 Task: Open Card Card0000000349 in Board Board0000000088 in Workspace WS0000000030 in Trello. Add Member nikrathi889@gmail.com to Card Card0000000349 in Board Board0000000088 in Workspace WS0000000030 in Trello. Add Green Label titled Label0000000349 to Card Card0000000349 in Board Board0000000088 in Workspace WS0000000030 in Trello. Add Checklist CL0000000349 to Card Card0000000349 in Board Board0000000088 in Workspace WS0000000030 in Trello. Add Dates with Start Date as Apr 08 2023 and Due Date as Apr 30 2023 to Card Card0000000349 in Board Board0000000088 in Workspace WS0000000030 in Trello
Action: Mouse moved to (255, 133)
Screenshot: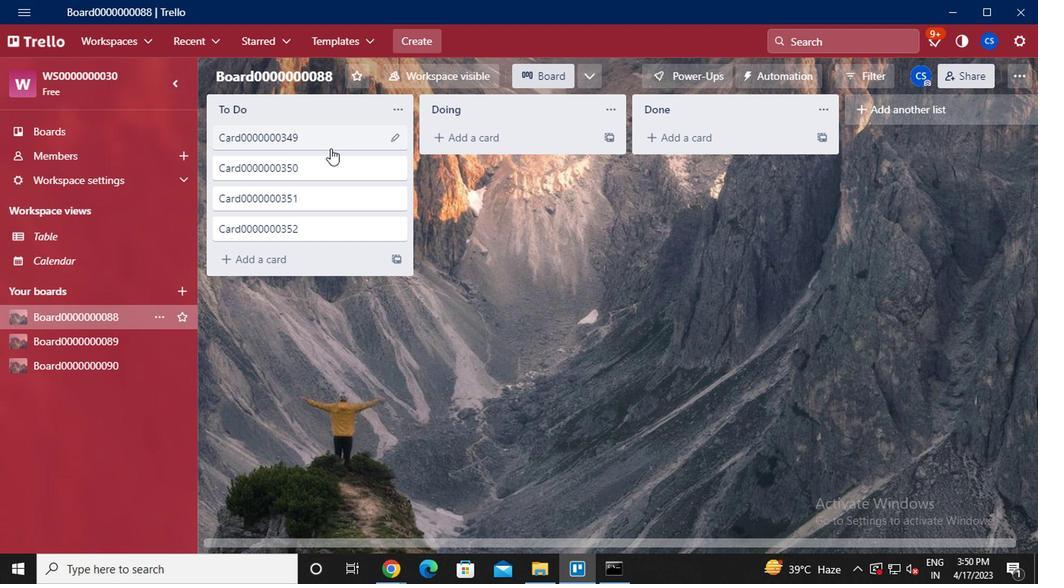 
Action: Mouse pressed left at (255, 133)
Screenshot: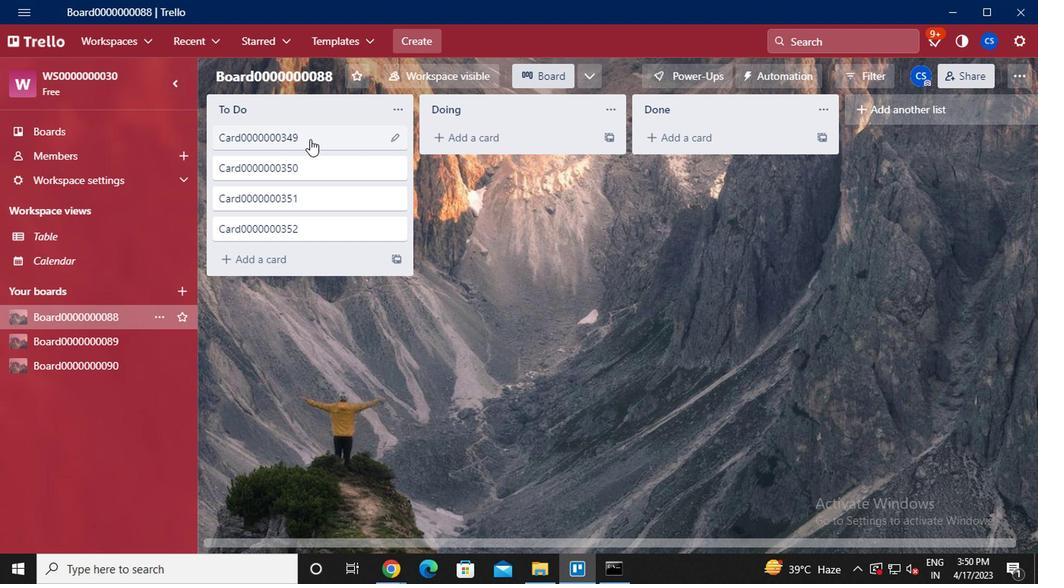 
Action: Mouse moved to (556, 137)
Screenshot: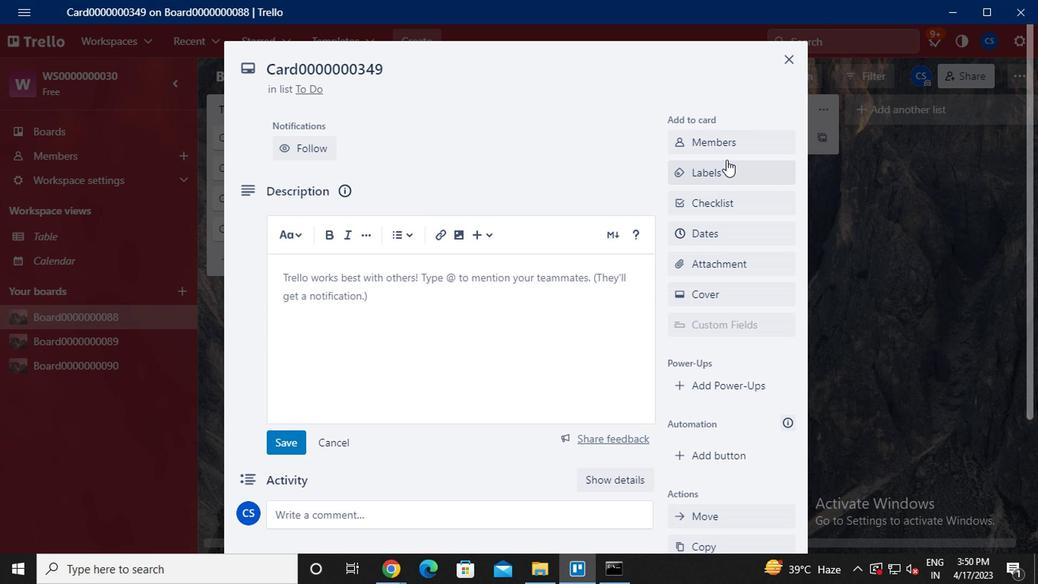 
Action: Mouse pressed left at (556, 137)
Screenshot: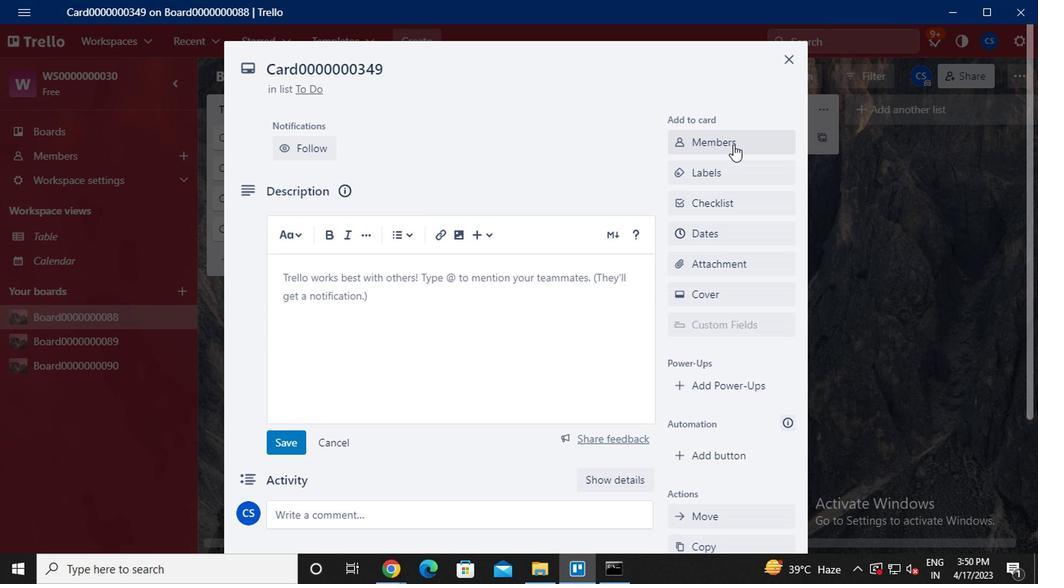 
Action: Key pressed <Key.caps_lock>nikrathi889<Key.shift>@GMAIL.COM
Screenshot: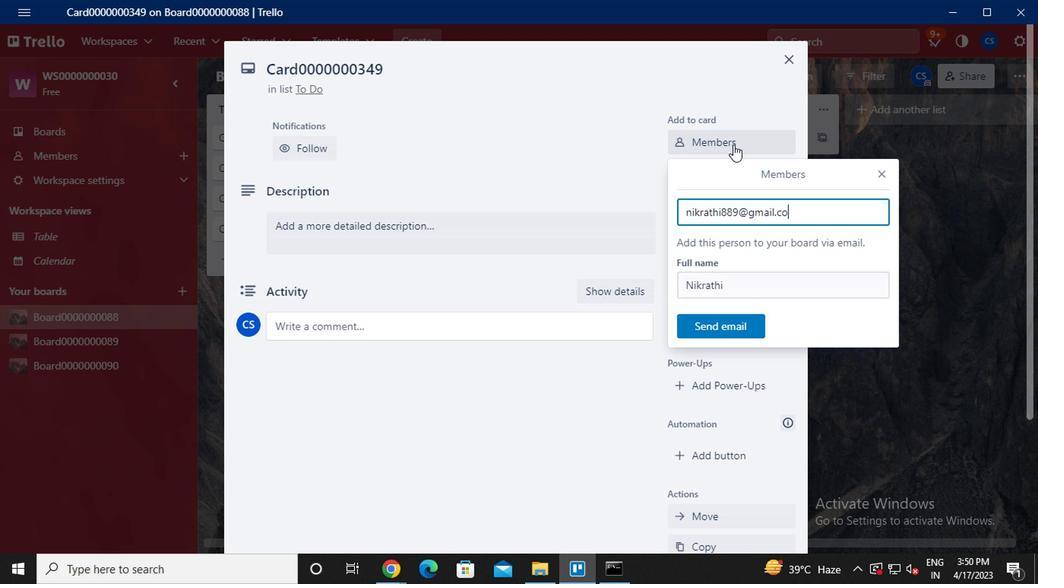 
Action: Mouse moved to (561, 272)
Screenshot: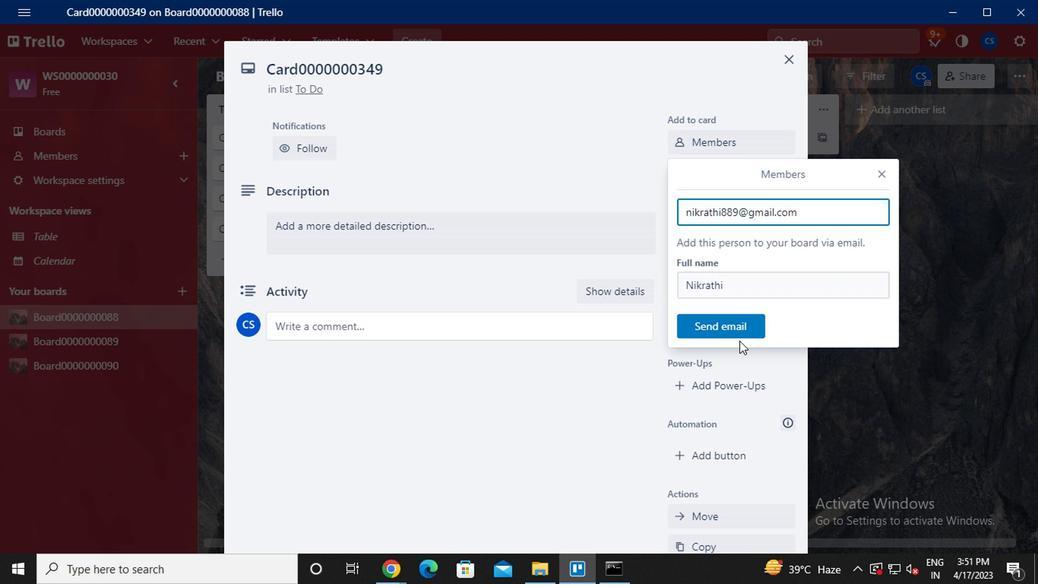 
Action: Mouse pressed left at (561, 272)
Screenshot: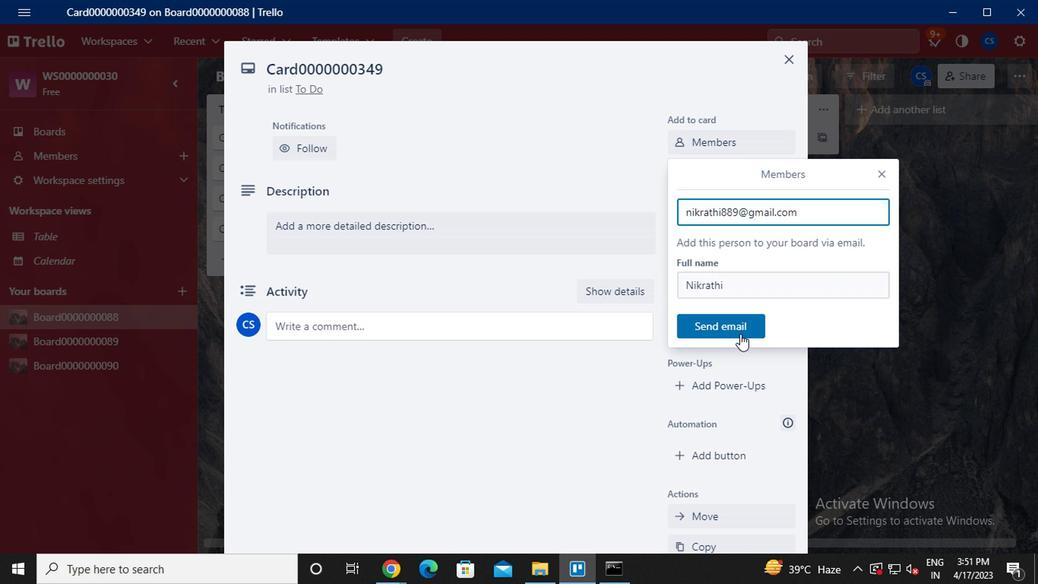 
Action: Mouse moved to (538, 162)
Screenshot: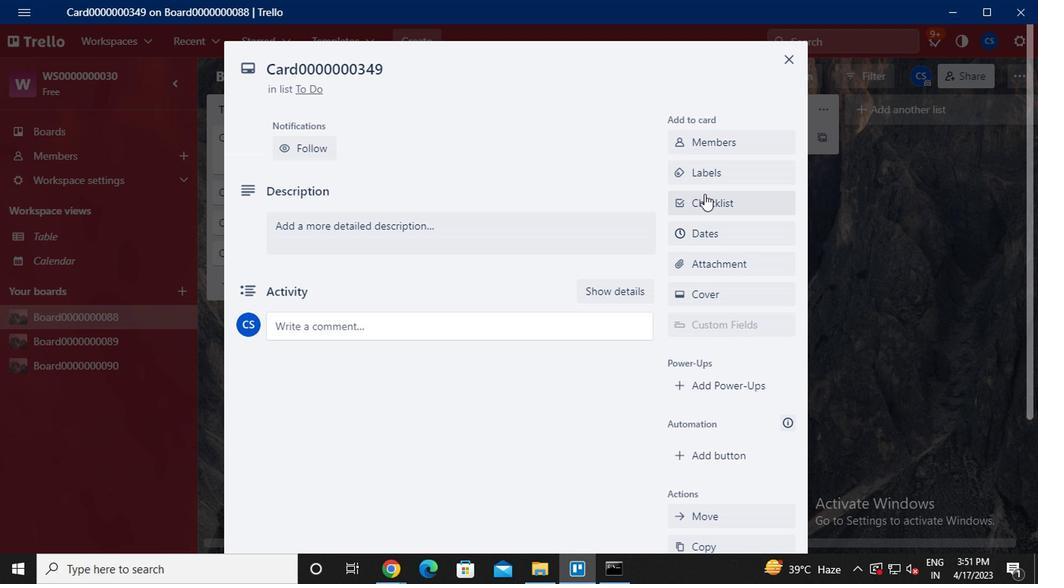 
Action: Mouse pressed left at (538, 162)
Screenshot: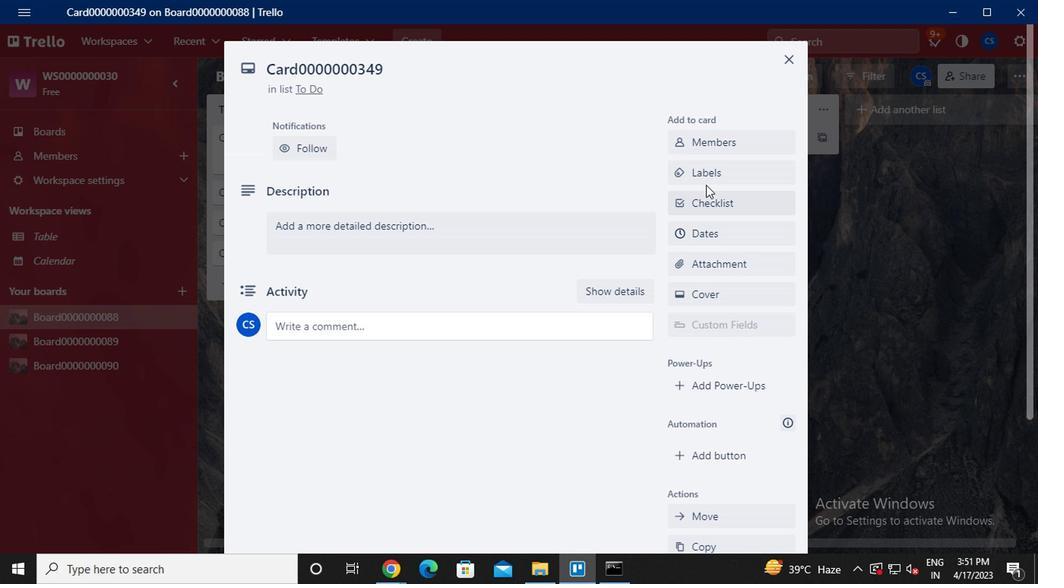 
Action: Mouse moved to (555, 279)
Screenshot: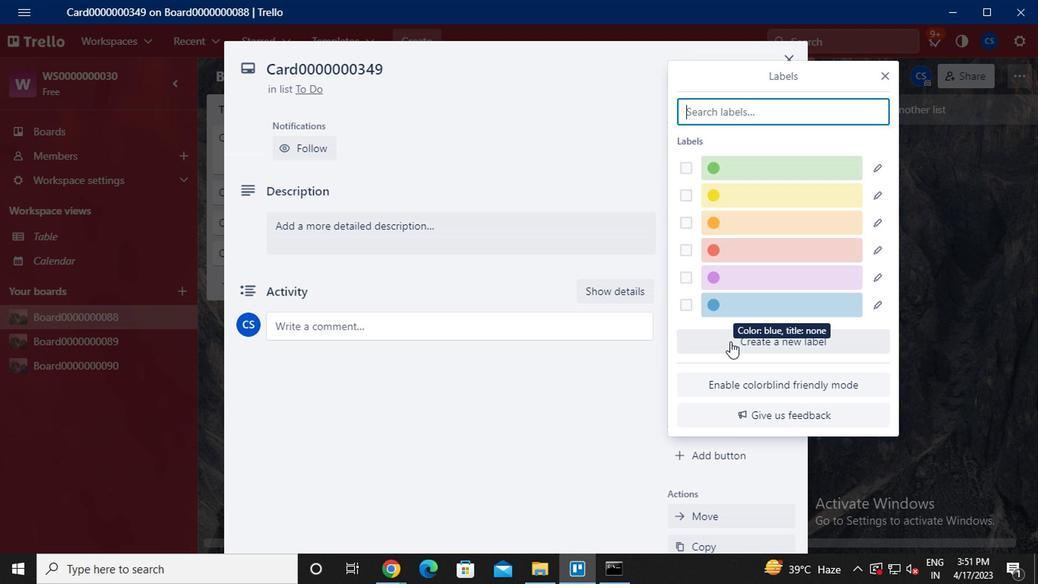
Action: Mouse pressed left at (555, 279)
Screenshot: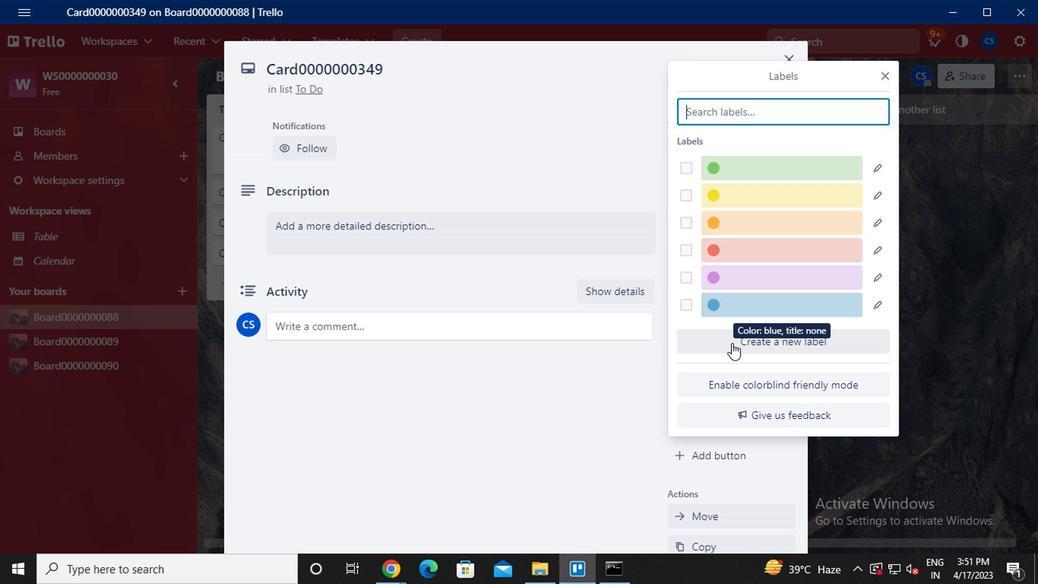 
Action: Mouse moved to (533, 246)
Screenshot: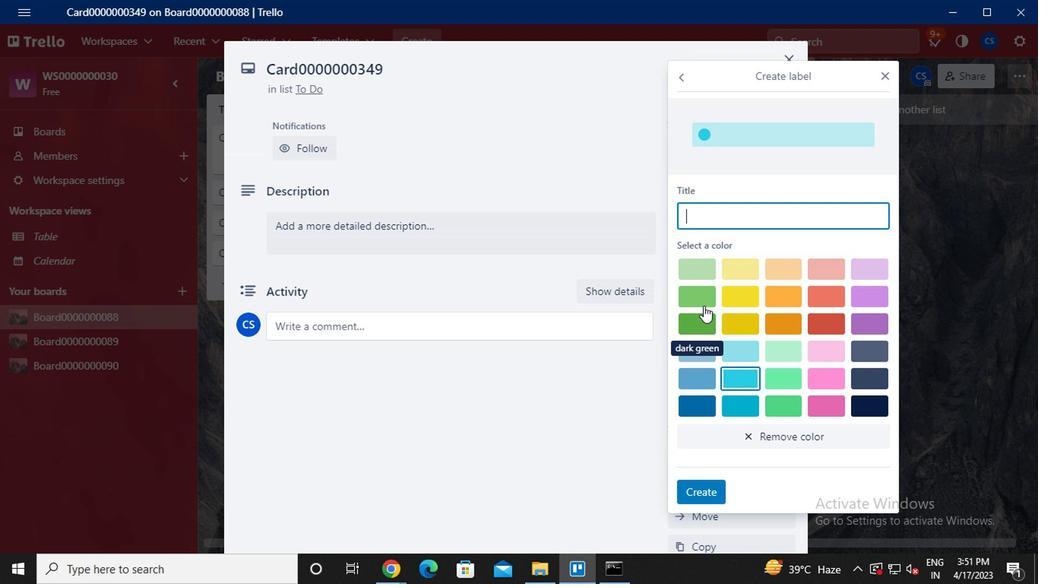 
Action: Mouse pressed left at (533, 246)
Screenshot: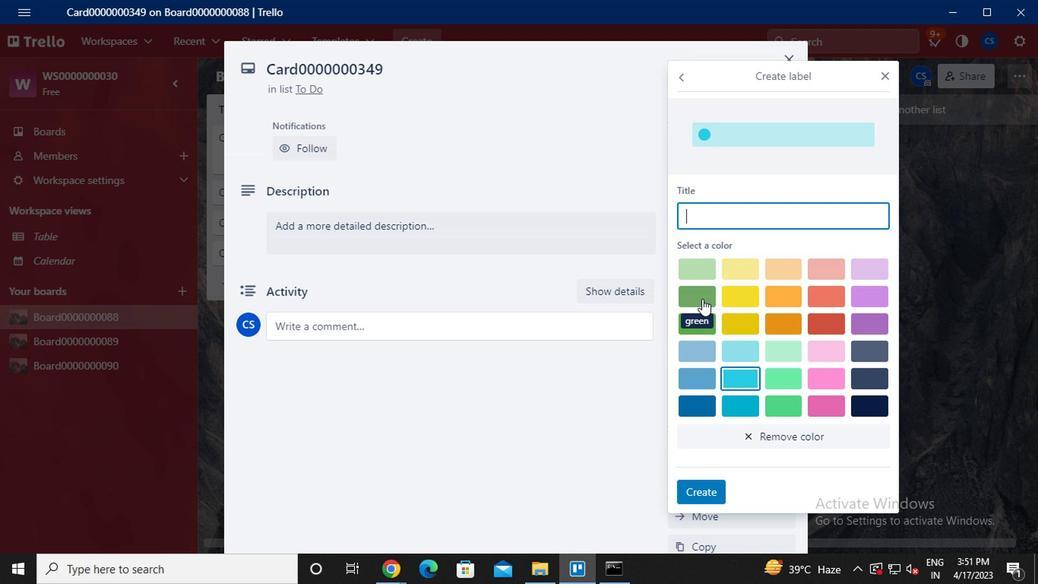 
Action: Mouse moved to (547, 190)
Screenshot: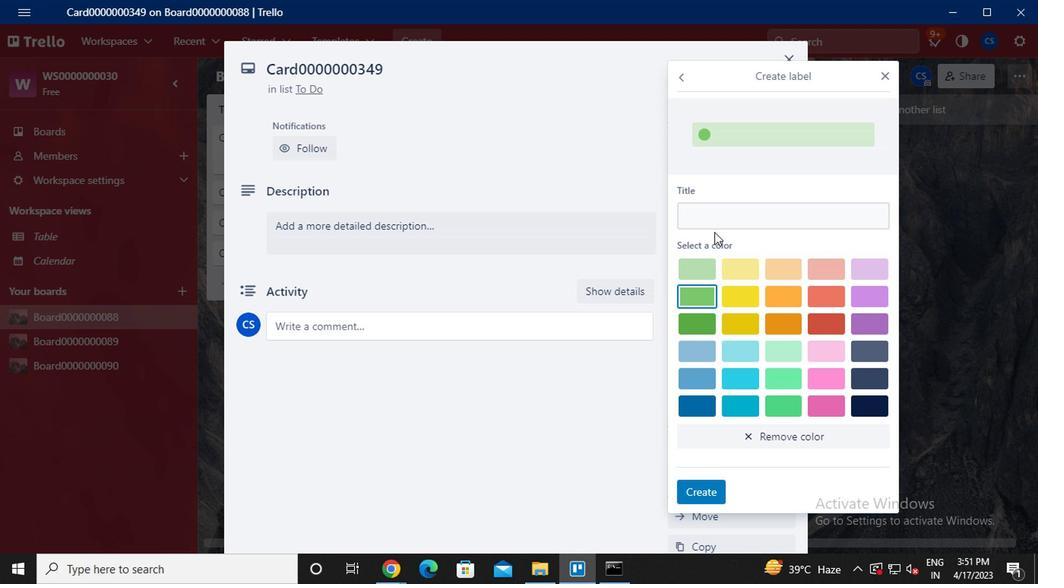 
Action: Mouse pressed left at (547, 190)
Screenshot: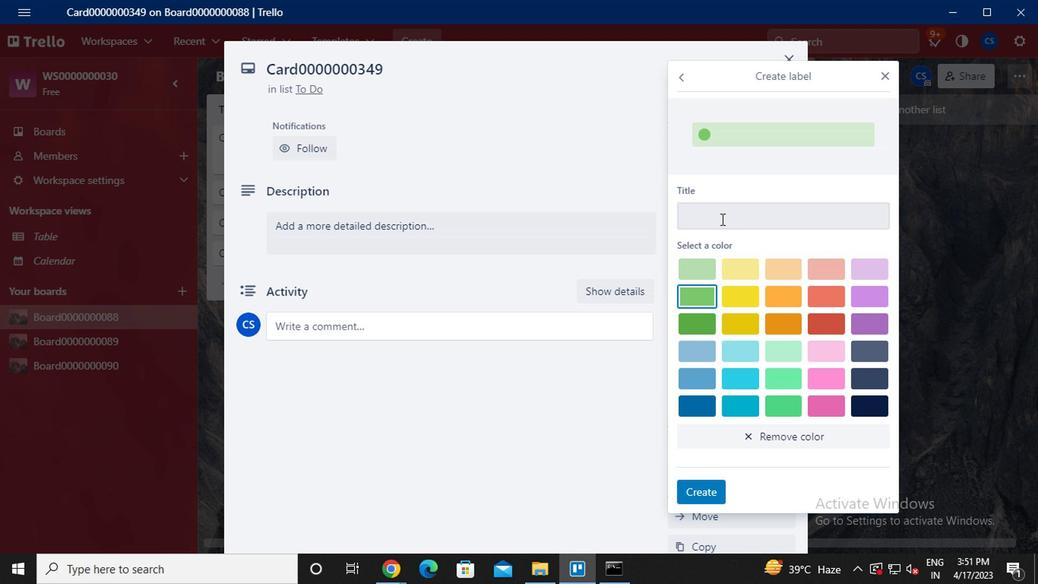 
Action: Key pressed <Key.caps_lock>L<Key.caps_lock>ABEL0000000349
Screenshot: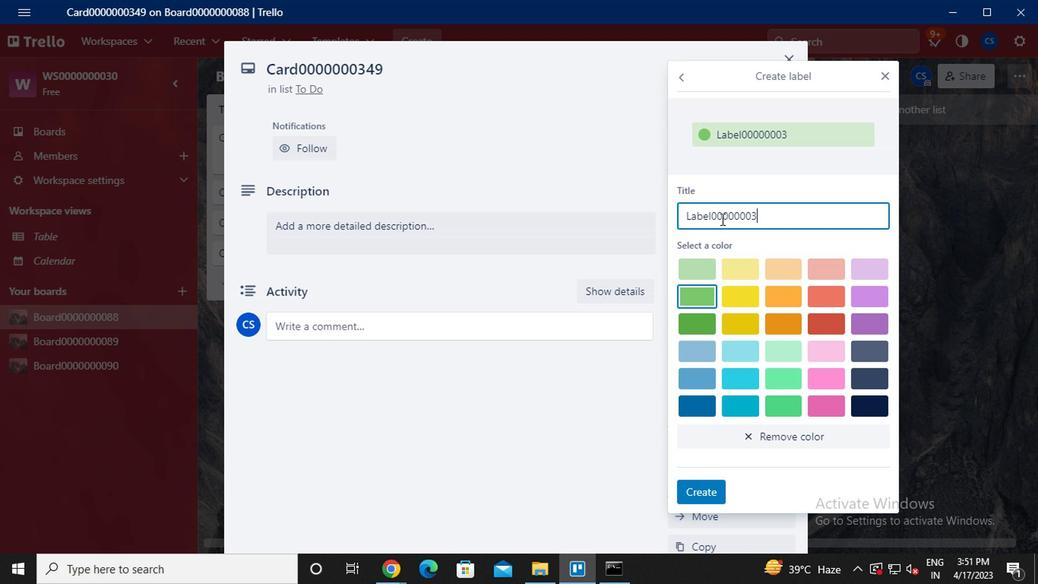 
Action: Mouse moved to (541, 381)
Screenshot: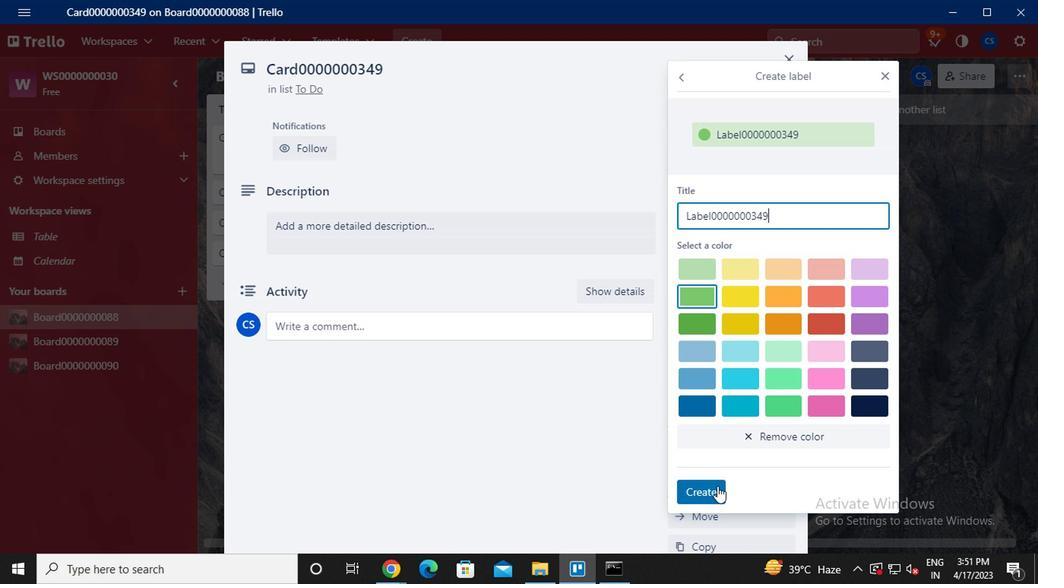 
Action: Mouse pressed left at (541, 381)
Screenshot: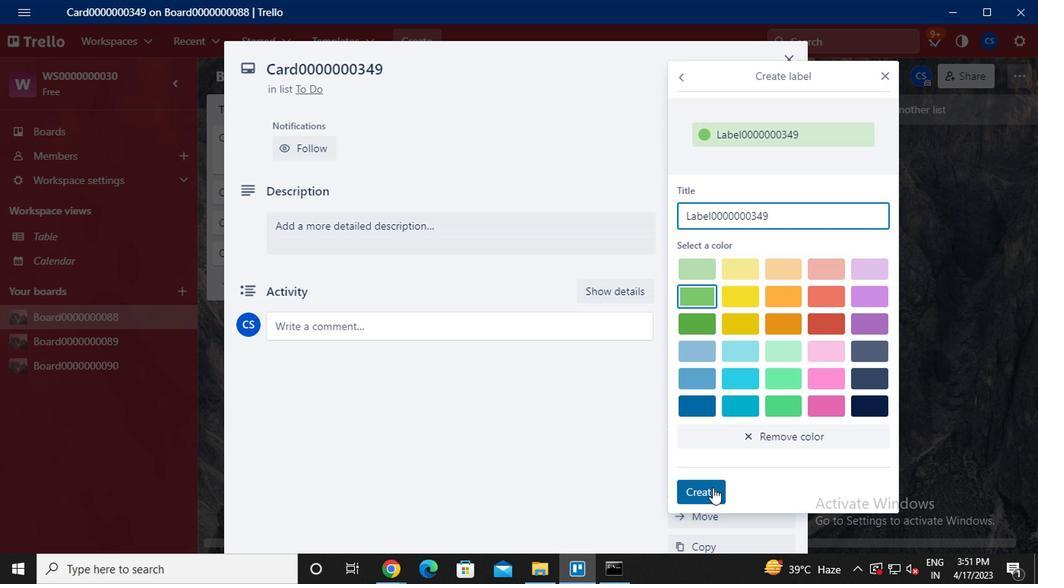 
Action: Mouse moved to (663, 91)
Screenshot: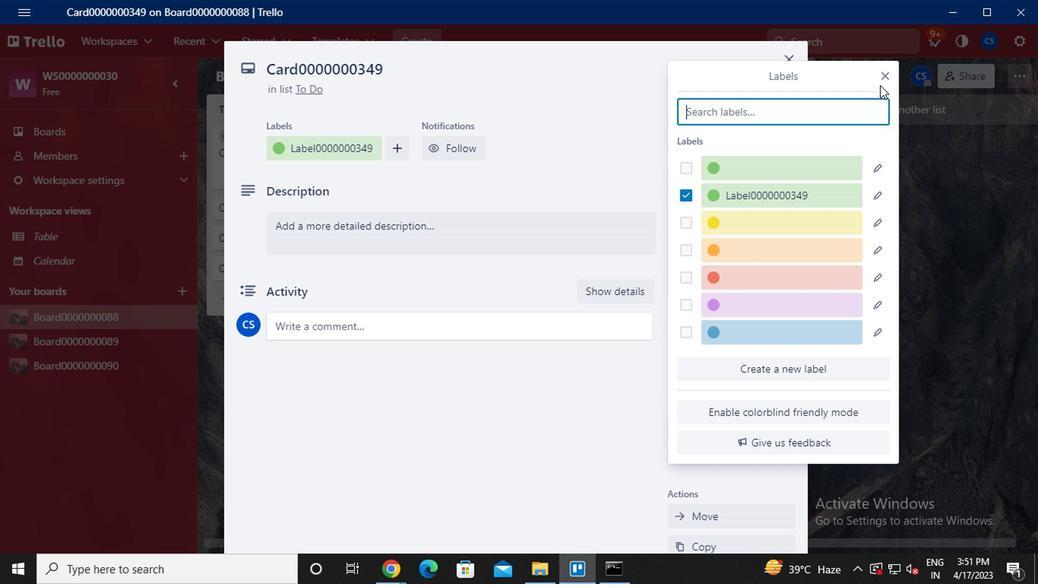 
Action: Mouse pressed left at (663, 91)
Screenshot: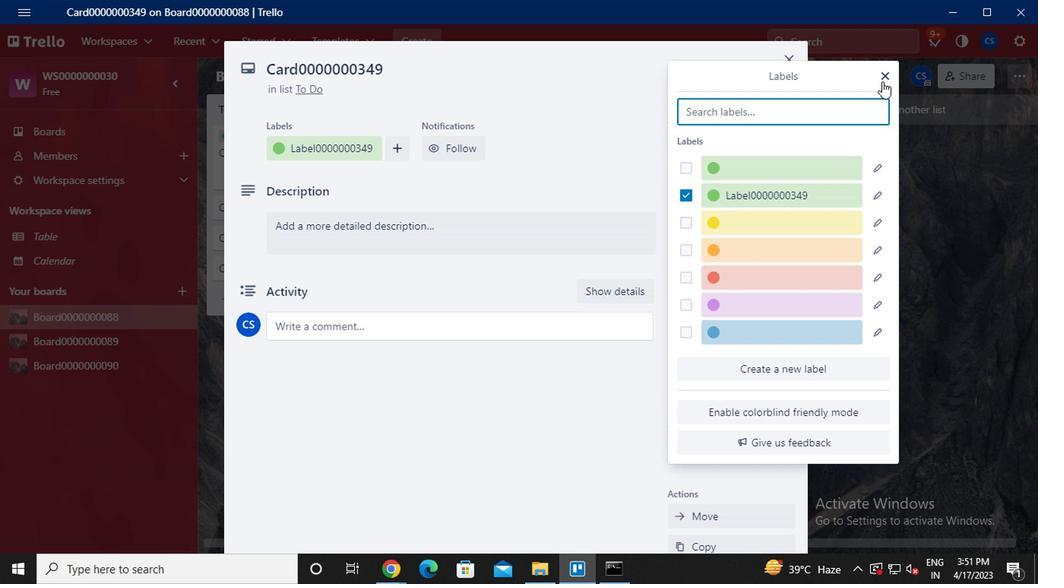 
Action: Mouse moved to (558, 179)
Screenshot: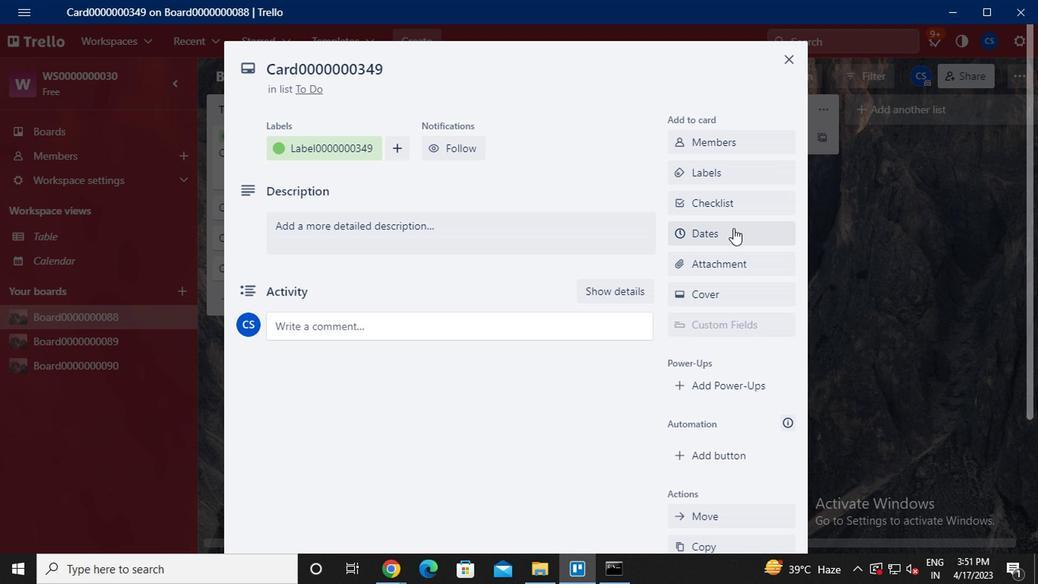 
Action: Mouse pressed left at (558, 179)
Screenshot: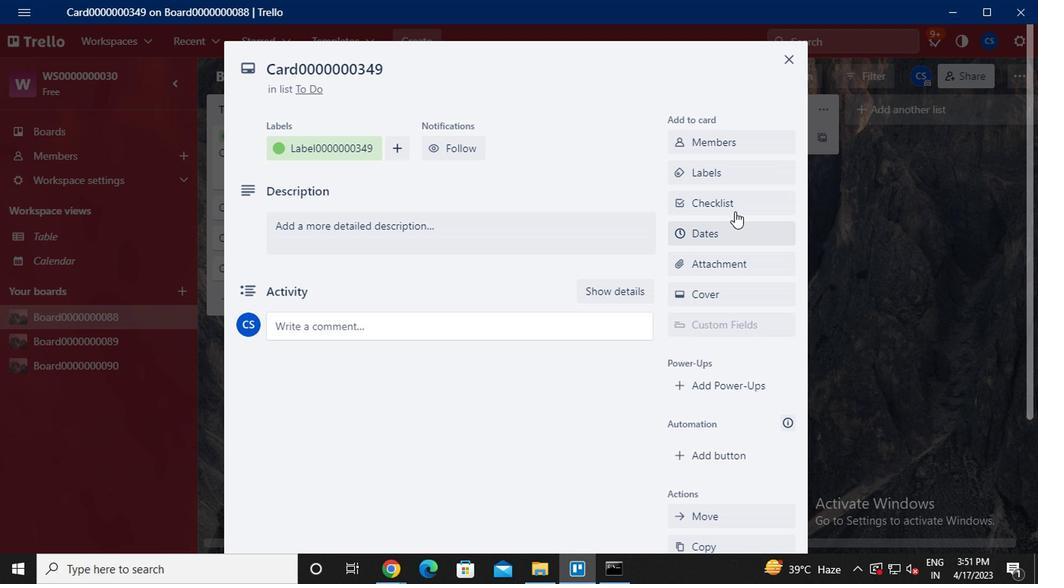 
Action: Key pressed <Key.caps_lock>CL0000000349
Screenshot: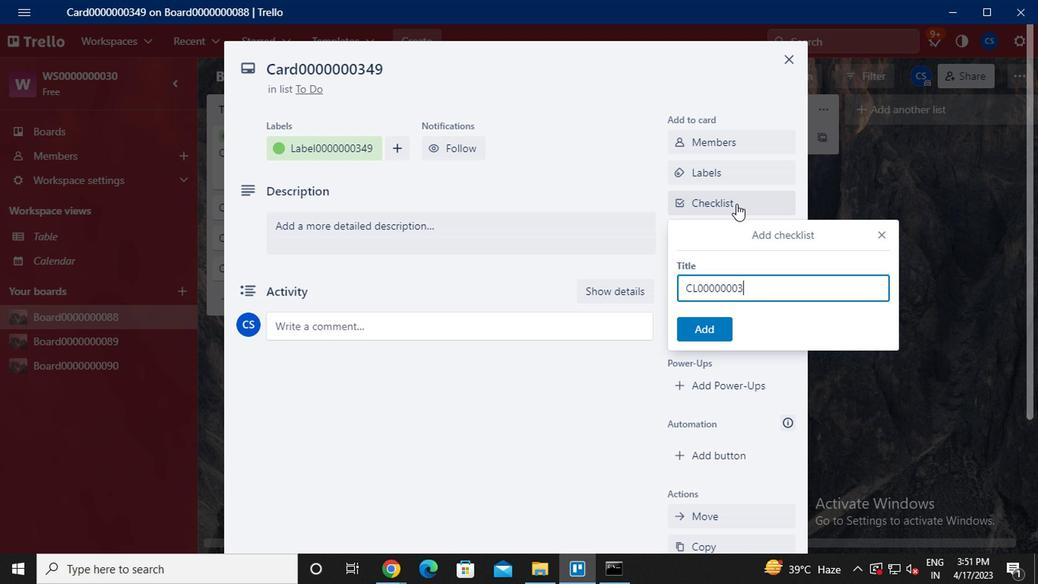
Action: Mouse moved to (525, 270)
Screenshot: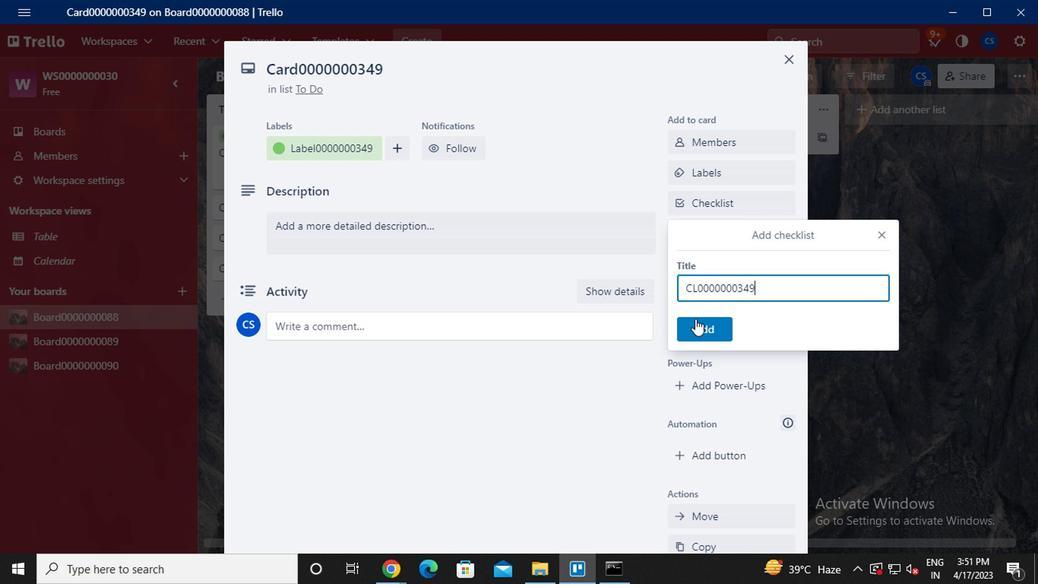 
Action: Mouse pressed left at (525, 270)
Screenshot: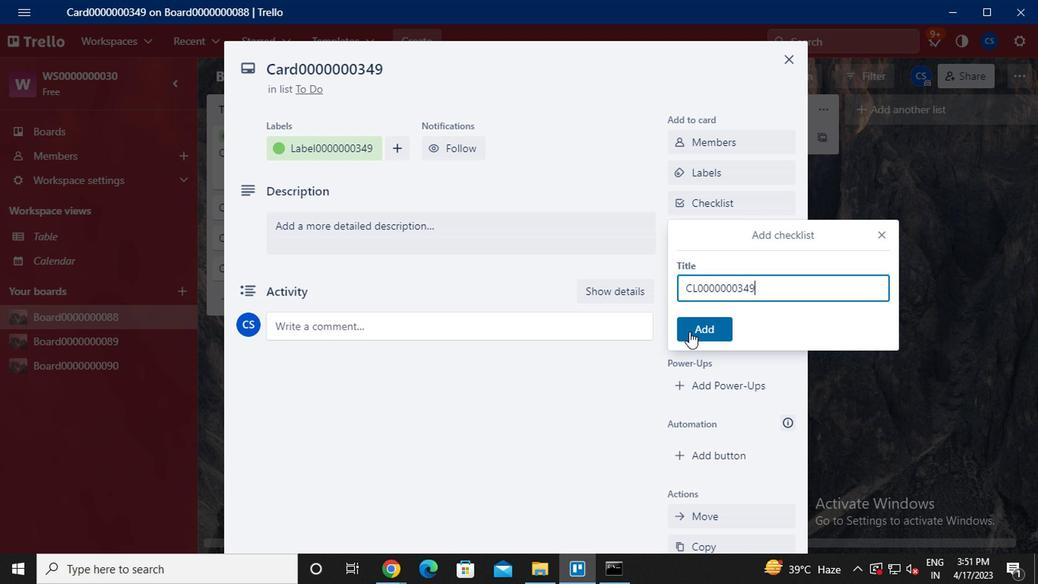 
Action: Mouse moved to (551, 201)
Screenshot: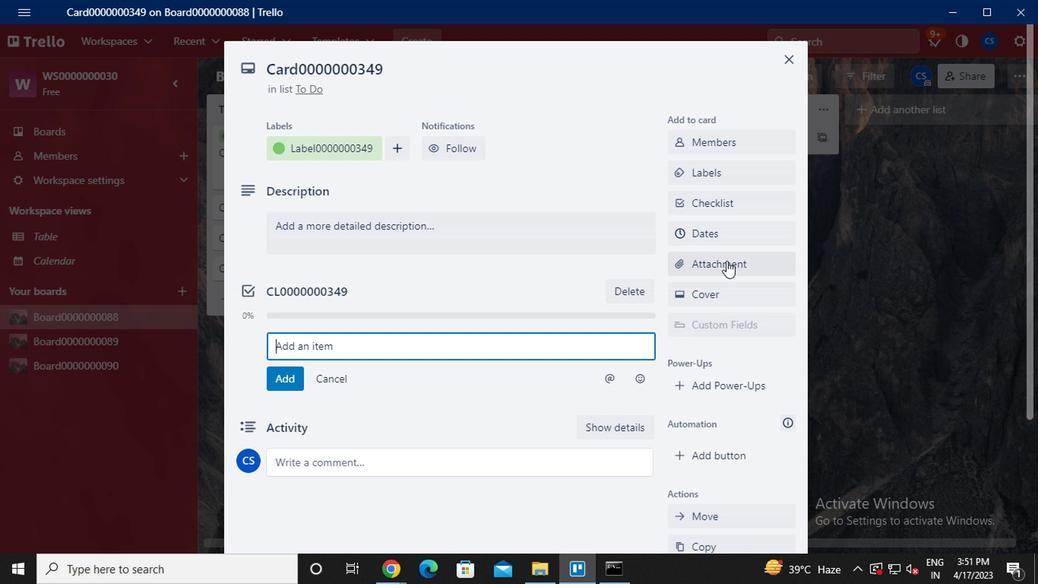
Action: Mouse pressed left at (551, 201)
Screenshot: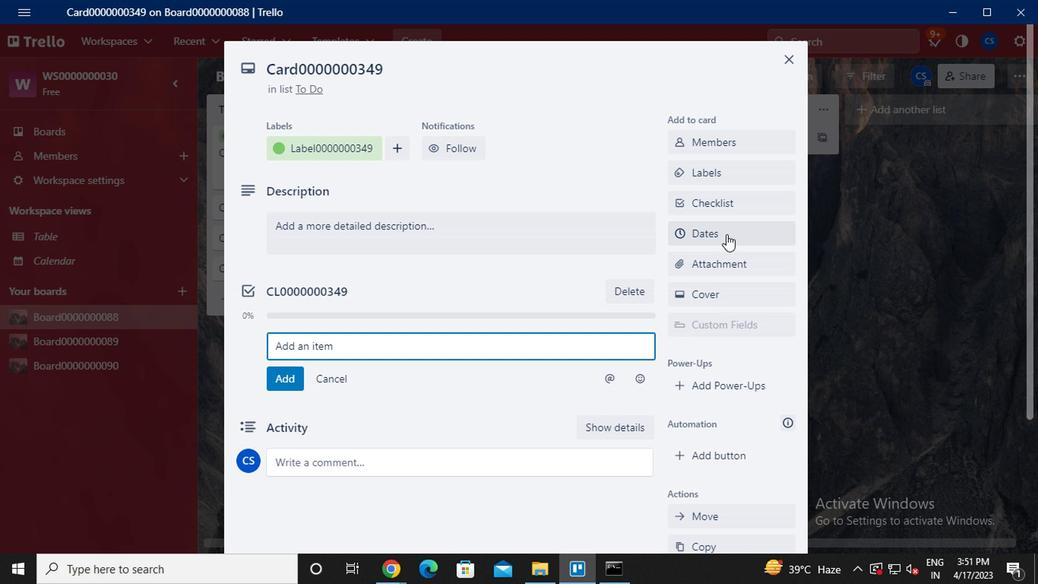 
Action: Mouse moved to (524, 283)
Screenshot: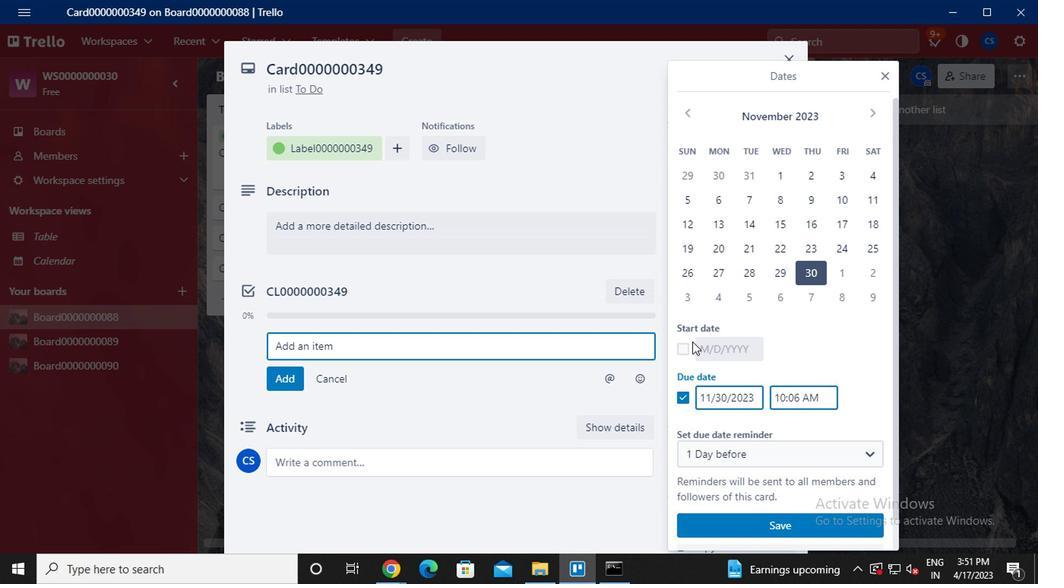
Action: Mouse pressed left at (524, 283)
Screenshot: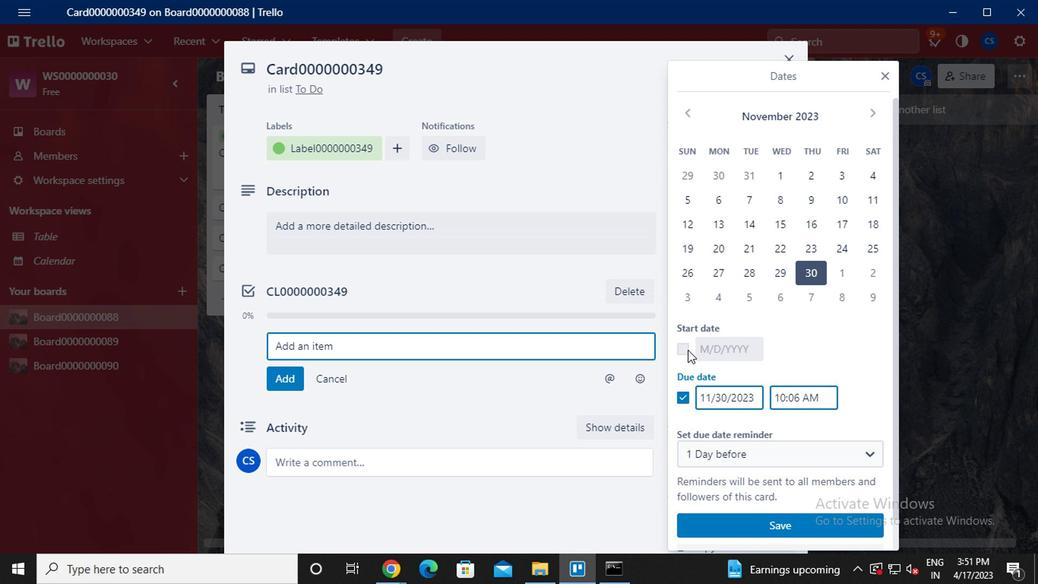 
Action: Mouse moved to (529, 115)
Screenshot: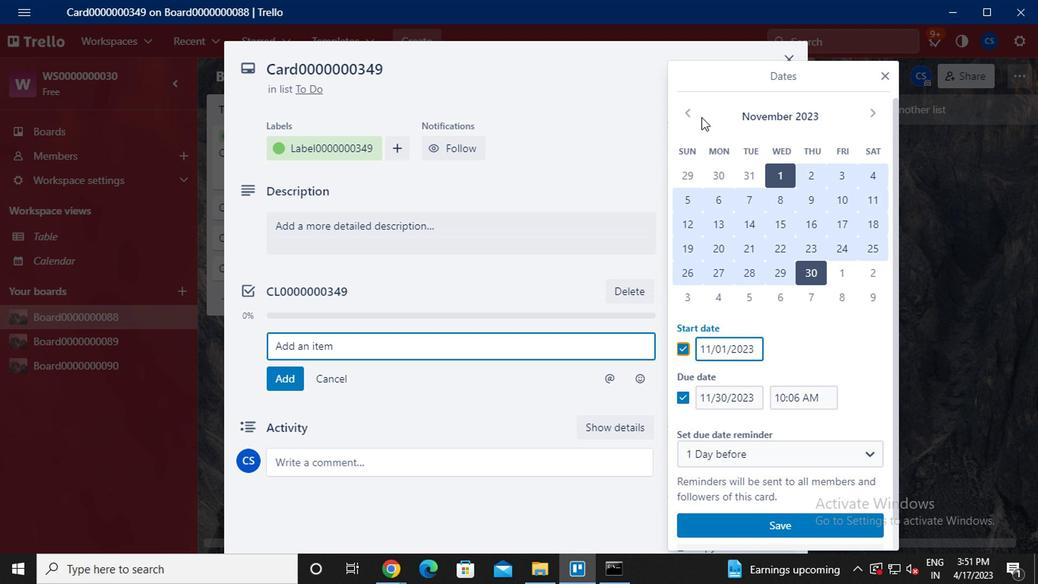 
Action: Mouse pressed left at (529, 115)
Screenshot: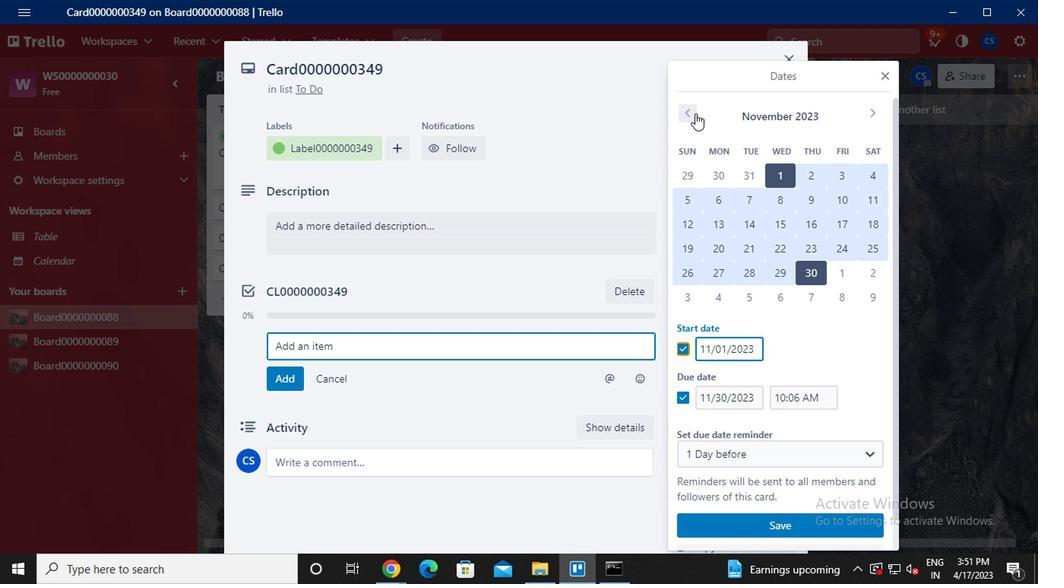 
Action: Mouse pressed left at (529, 115)
Screenshot: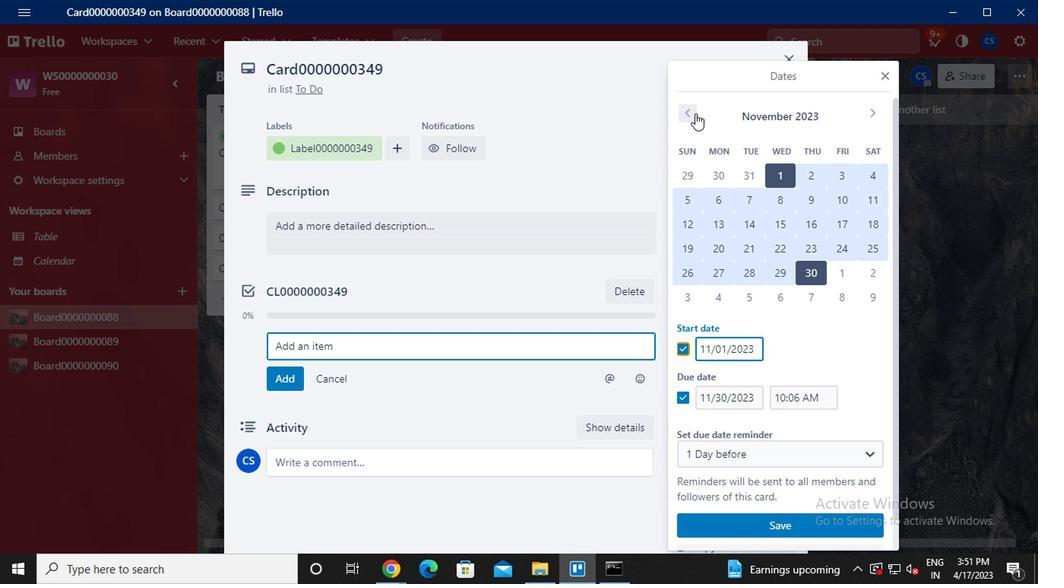 
Action: Mouse pressed left at (529, 115)
Screenshot: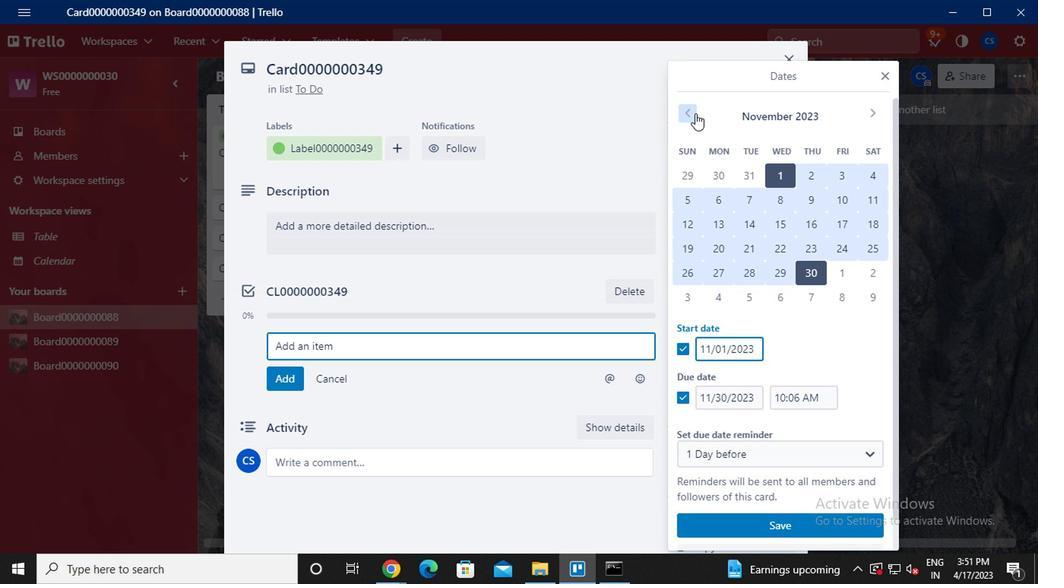 
Action: Mouse pressed left at (529, 115)
Screenshot: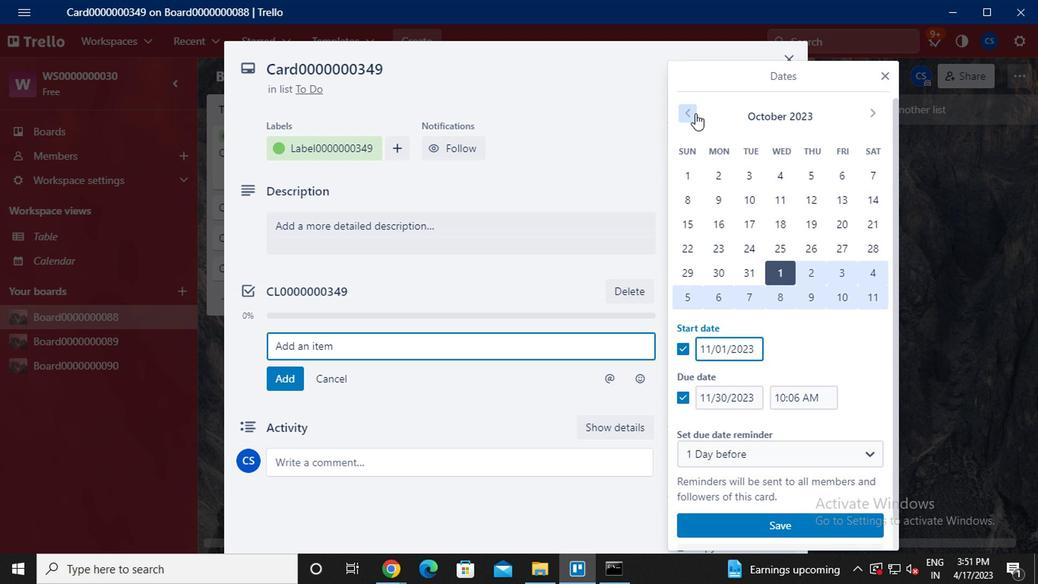 
Action: Mouse pressed left at (529, 115)
Screenshot: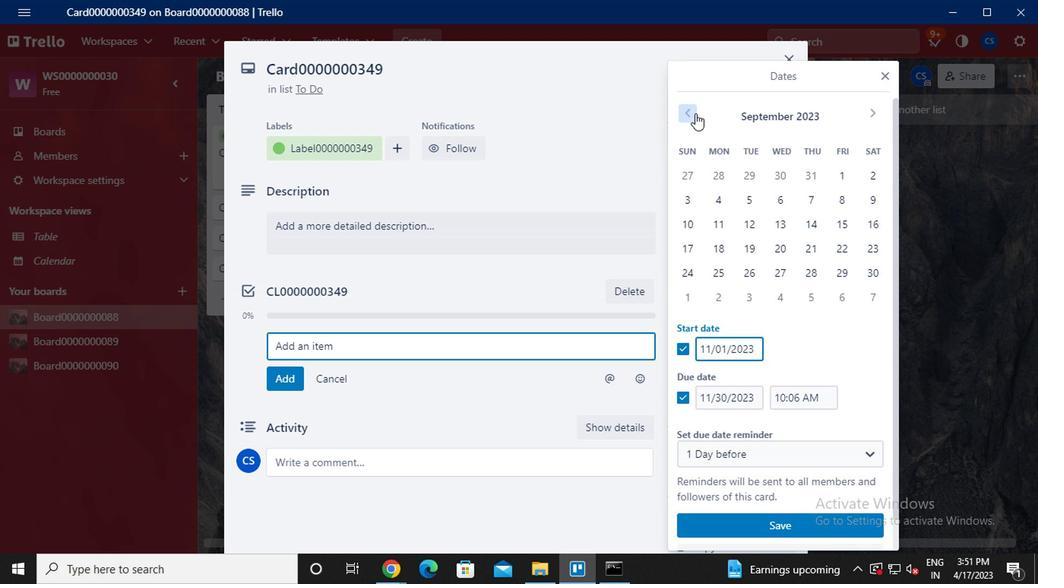 
Action: Mouse pressed left at (529, 115)
Screenshot: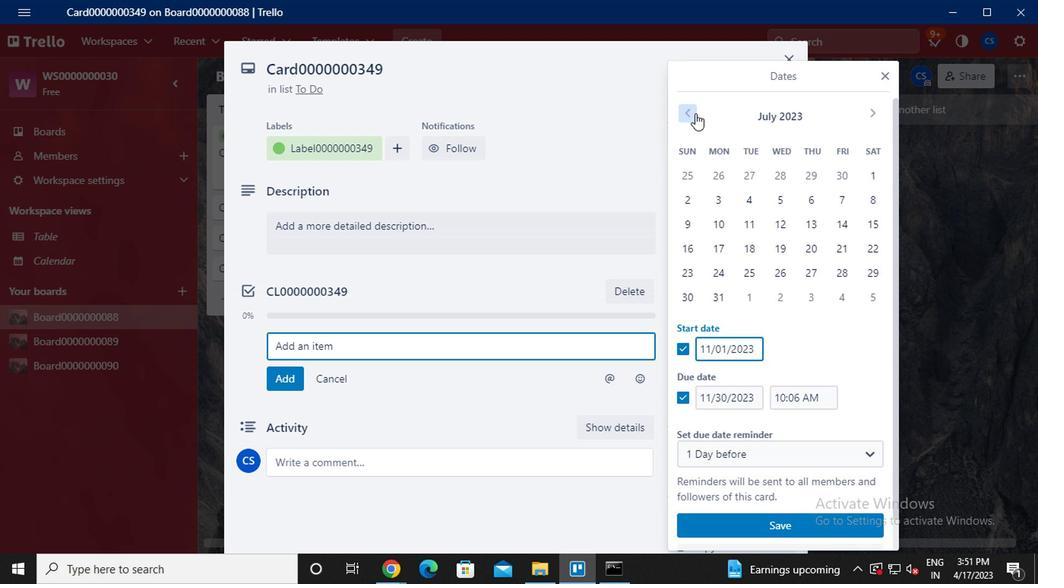 
Action: Mouse pressed left at (529, 115)
Screenshot: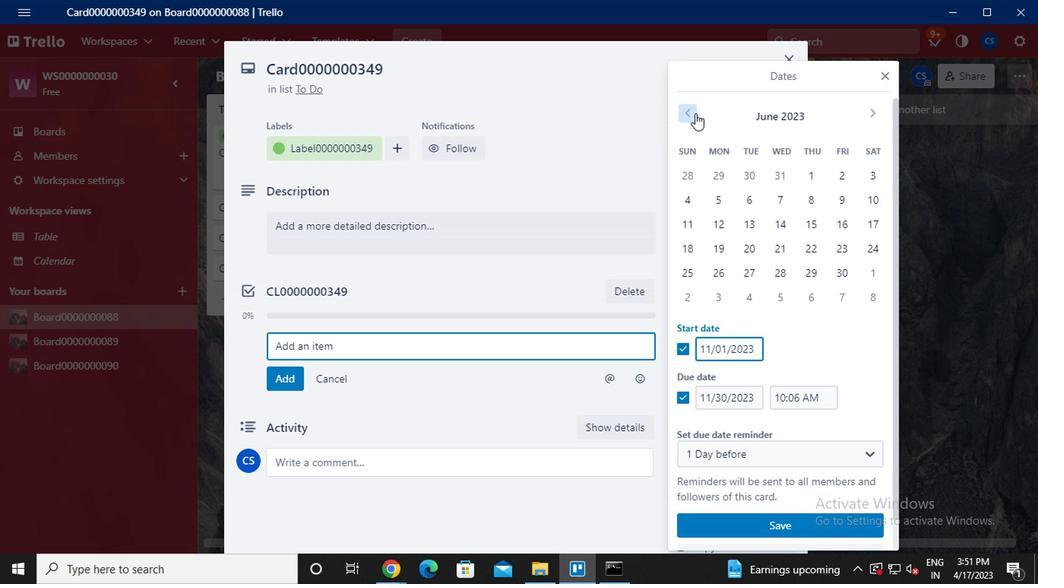 
Action: Mouse pressed left at (529, 115)
Screenshot: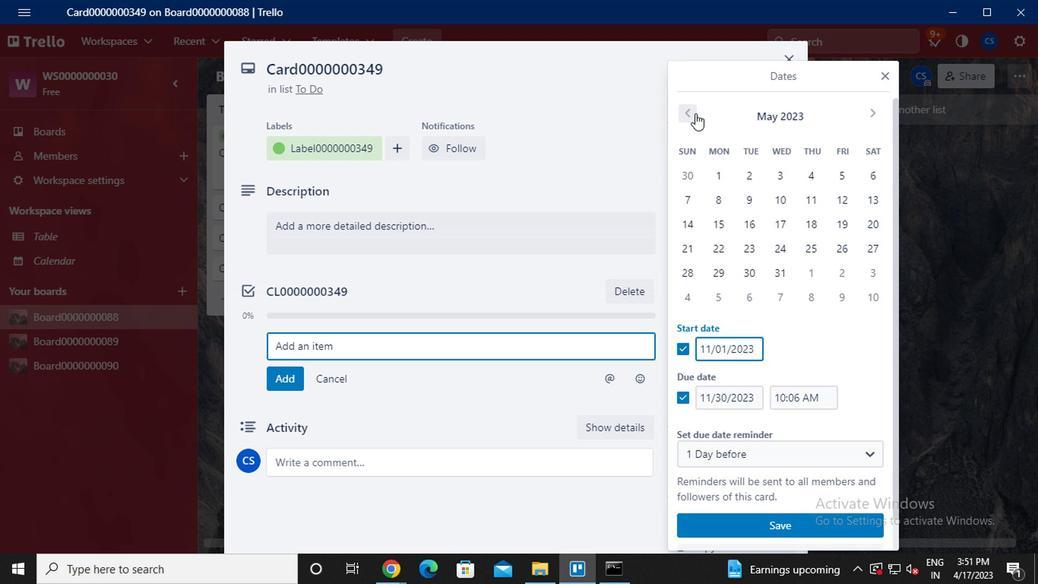 
Action: Mouse moved to (659, 118)
Screenshot: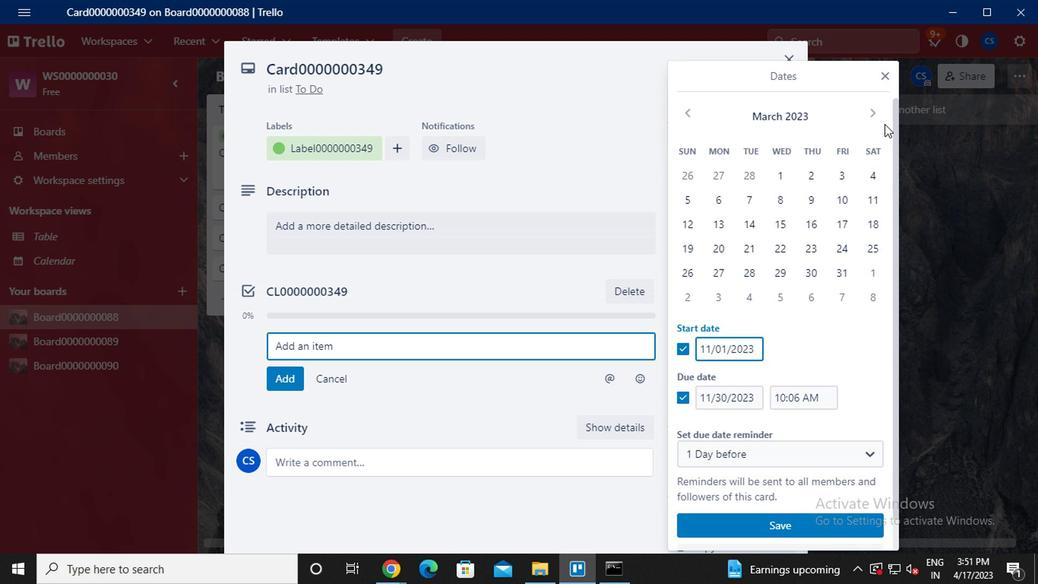 
Action: Mouse pressed left at (659, 118)
Screenshot: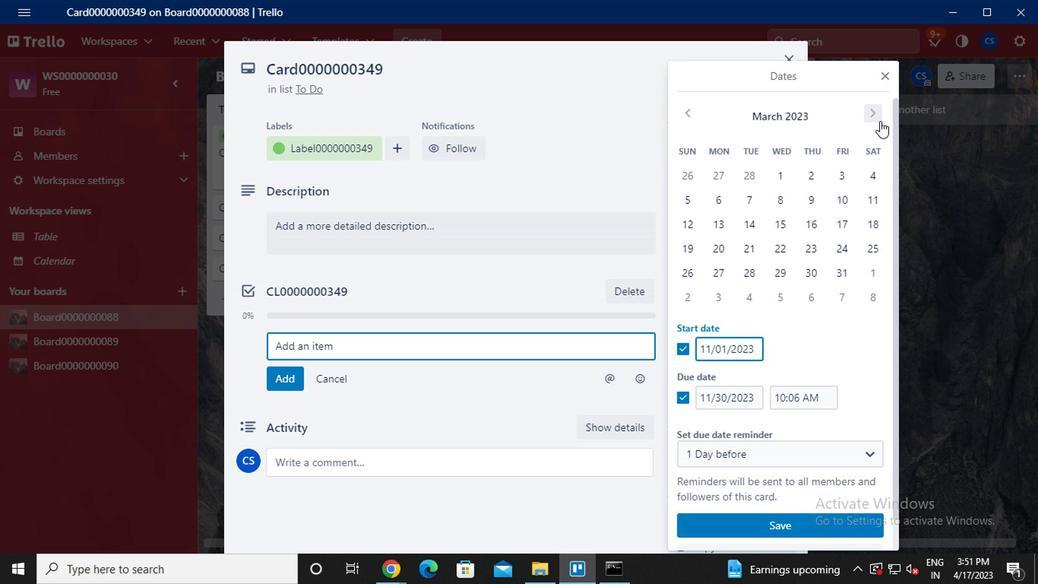 
Action: Mouse moved to (651, 176)
Screenshot: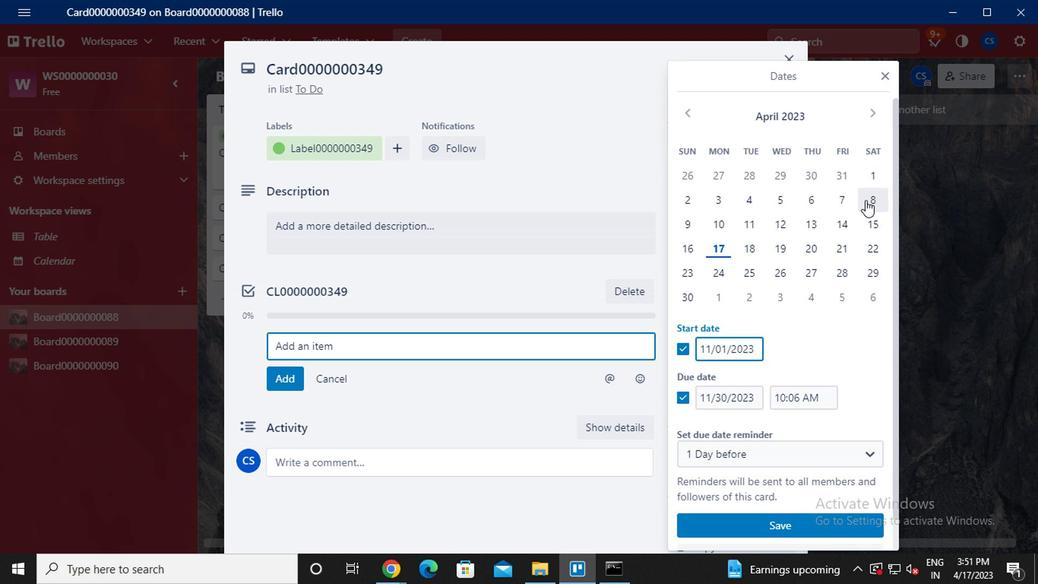 
Action: Mouse pressed left at (651, 176)
Screenshot: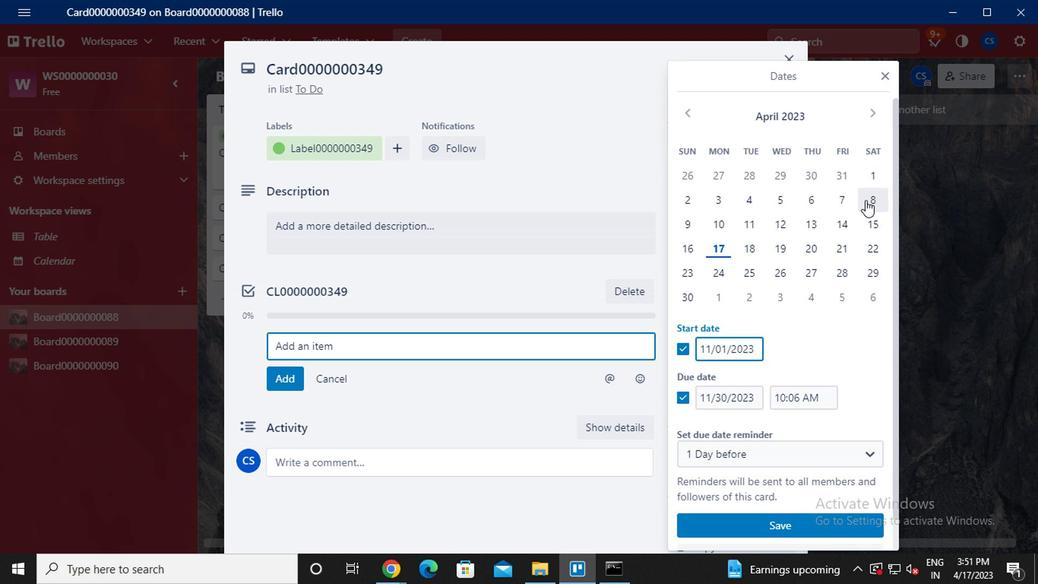 
Action: Mouse moved to (530, 249)
Screenshot: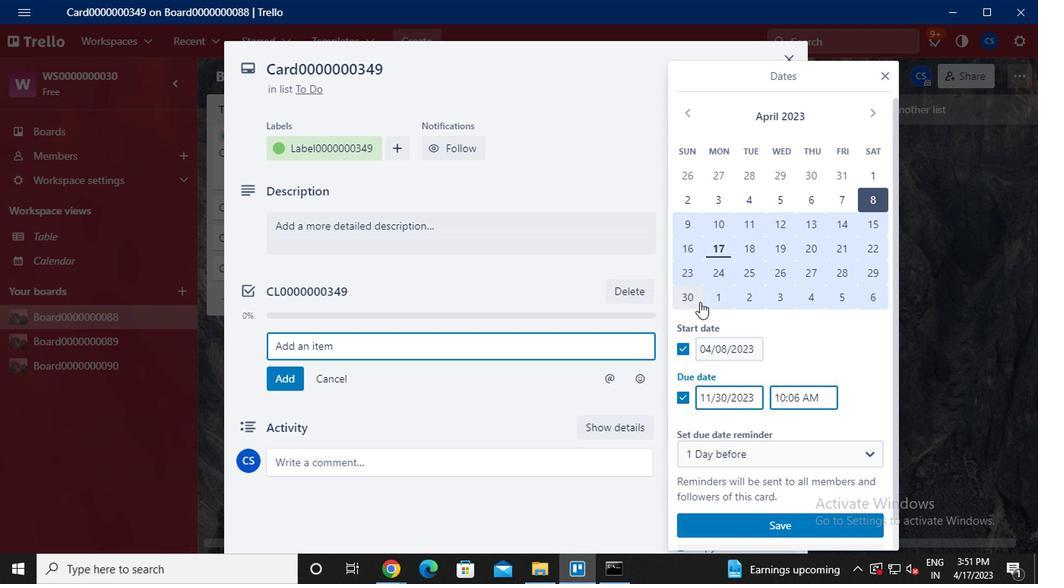 
Action: Mouse pressed left at (530, 249)
Screenshot: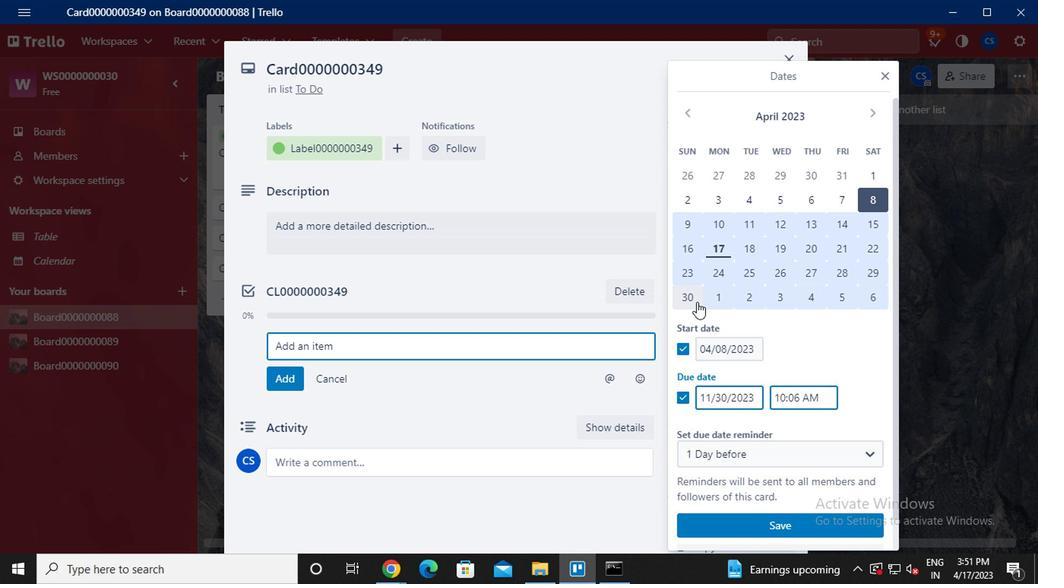 
Action: Mouse moved to (585, 413)
Screenshot: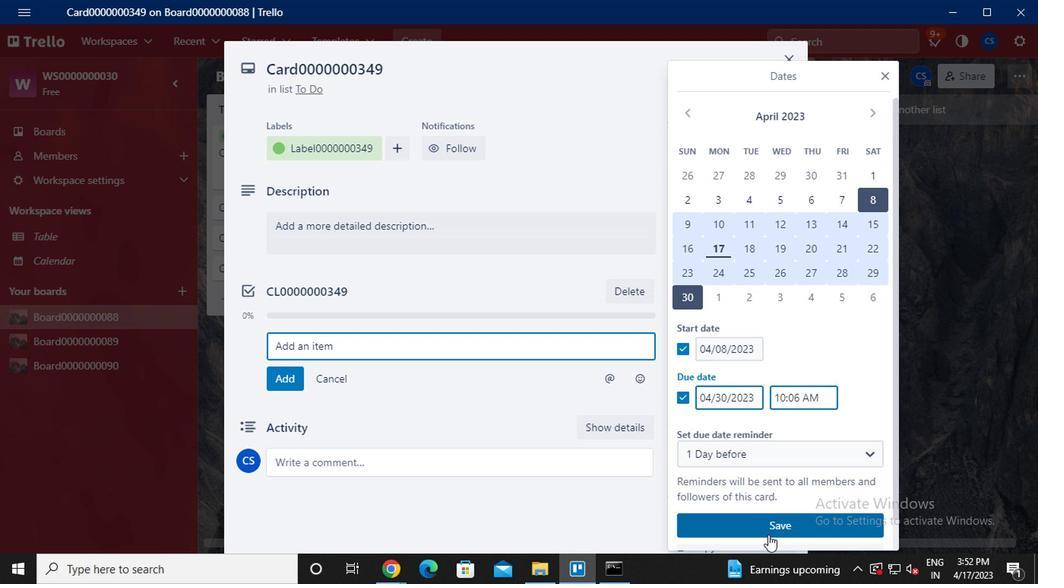 
Action: Mouse pressed left at (585, 413)
Screenshot: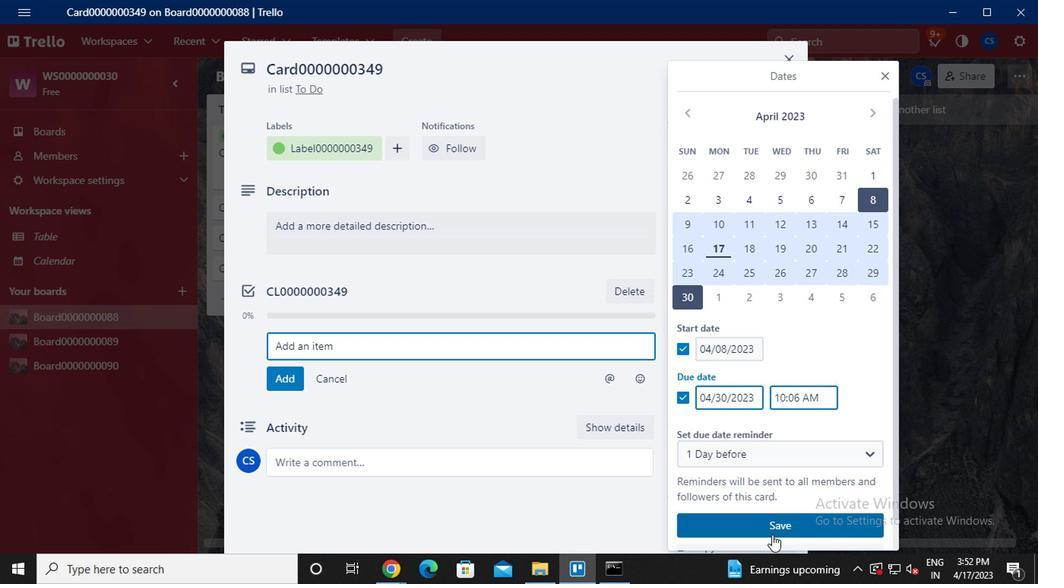 
Action: Mouse moved to (530, 301)
Screenshot: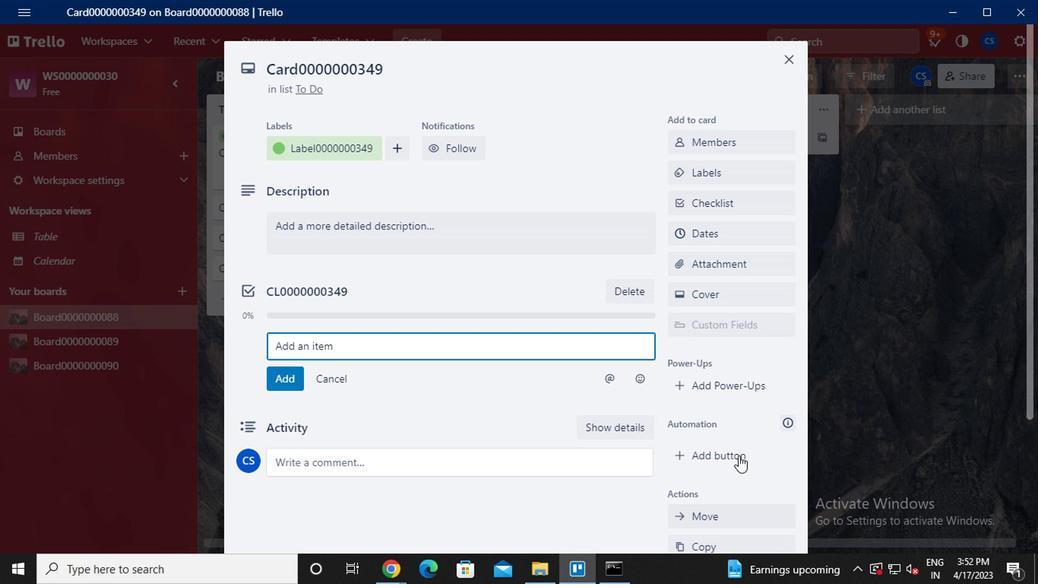 
